 Task: Learn more about newsletters.
Action: Mouse moved to (806, 91)
Screenshot: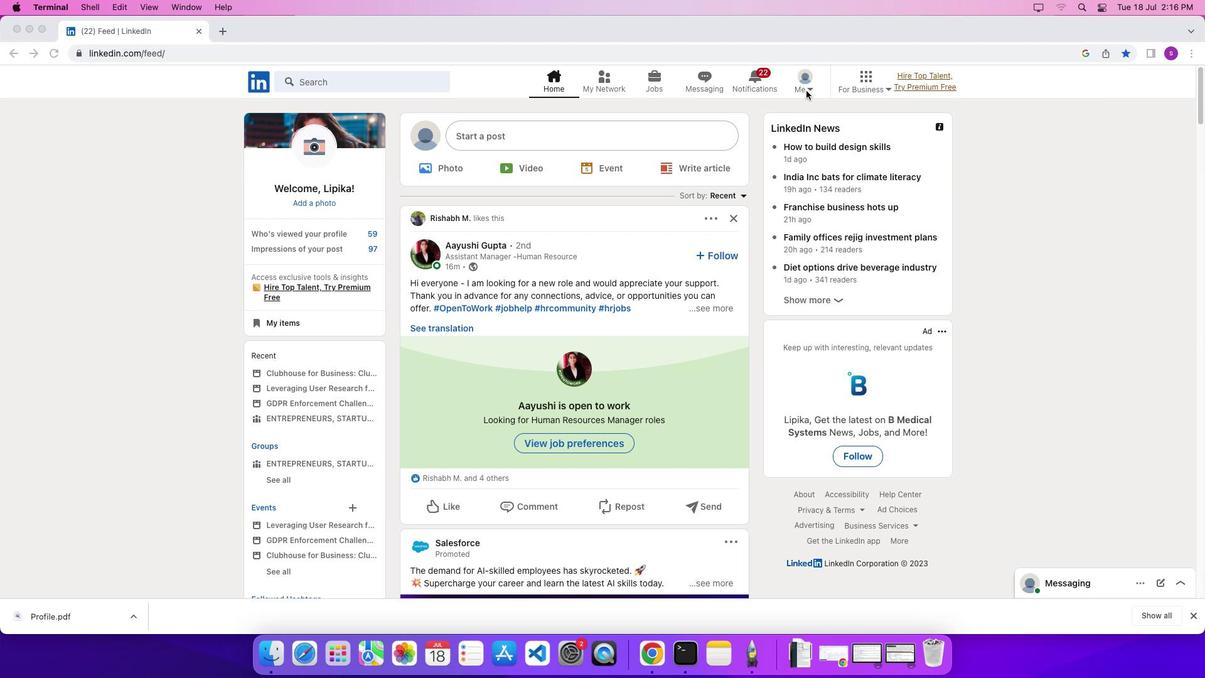 
Action: Mouse pressed left at (806, 91)
Screenshot: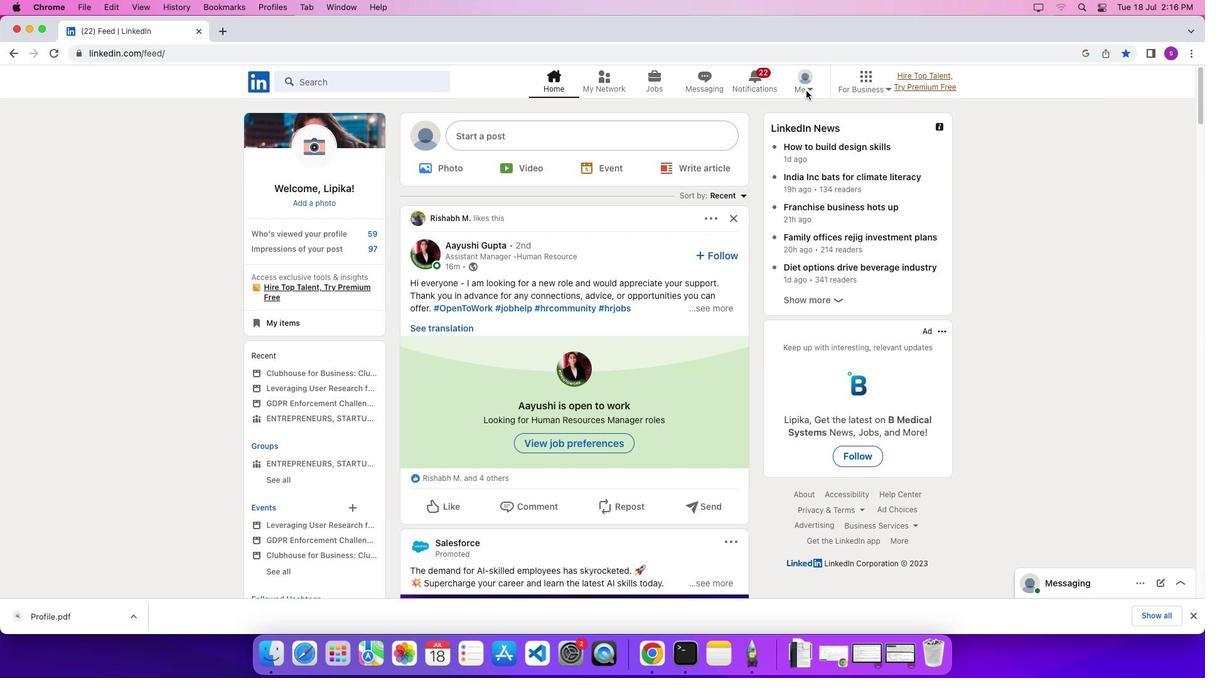 
Action: Mouse moved to (810, 89)
Screenshot: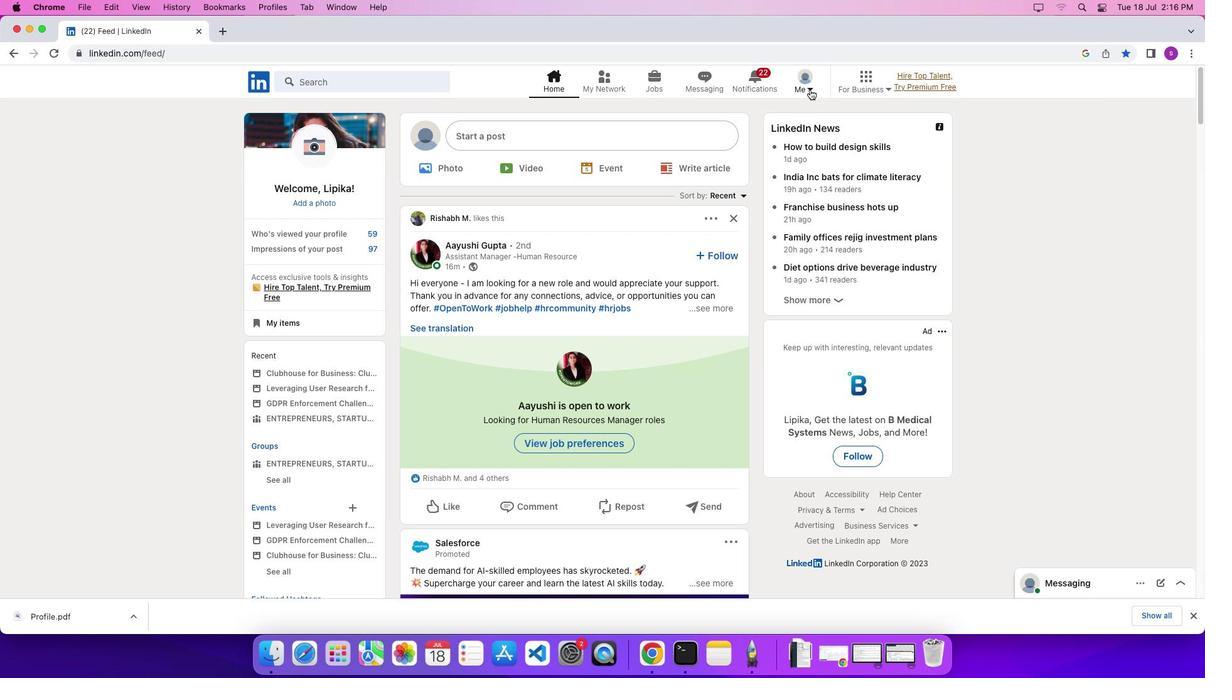 
Action: Mouse pressed left at (810, 89)
Screenshot: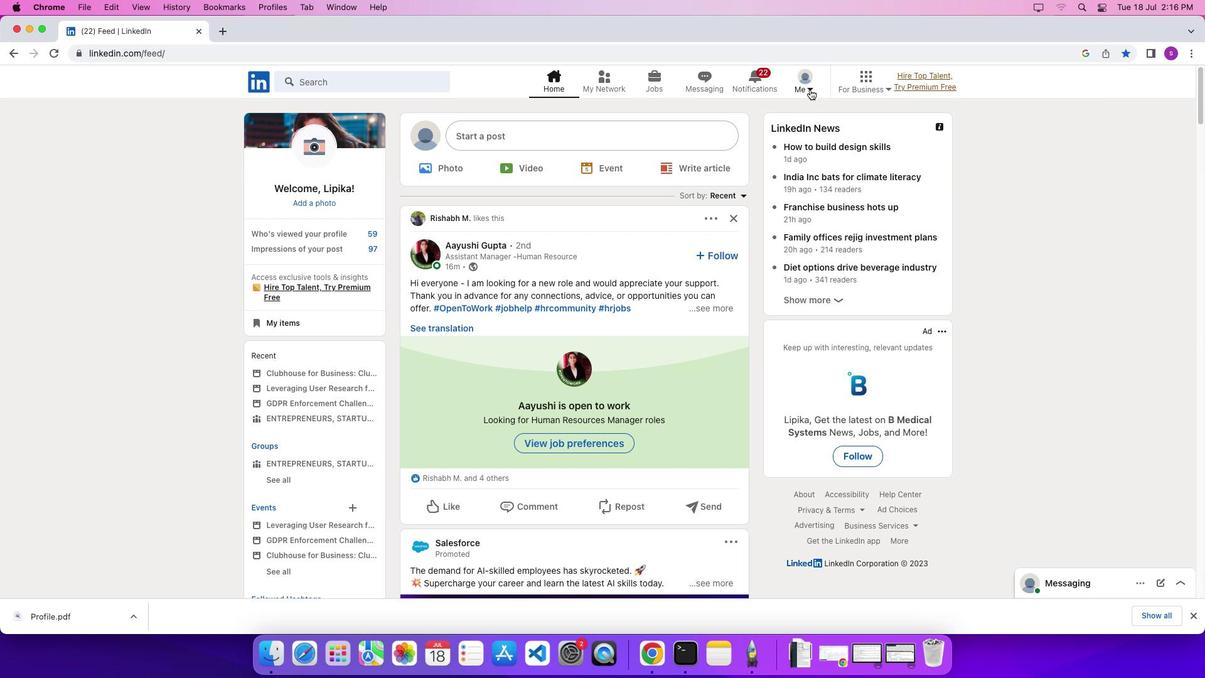 
Action: Mouse moved to (788, 150)
Screenshot: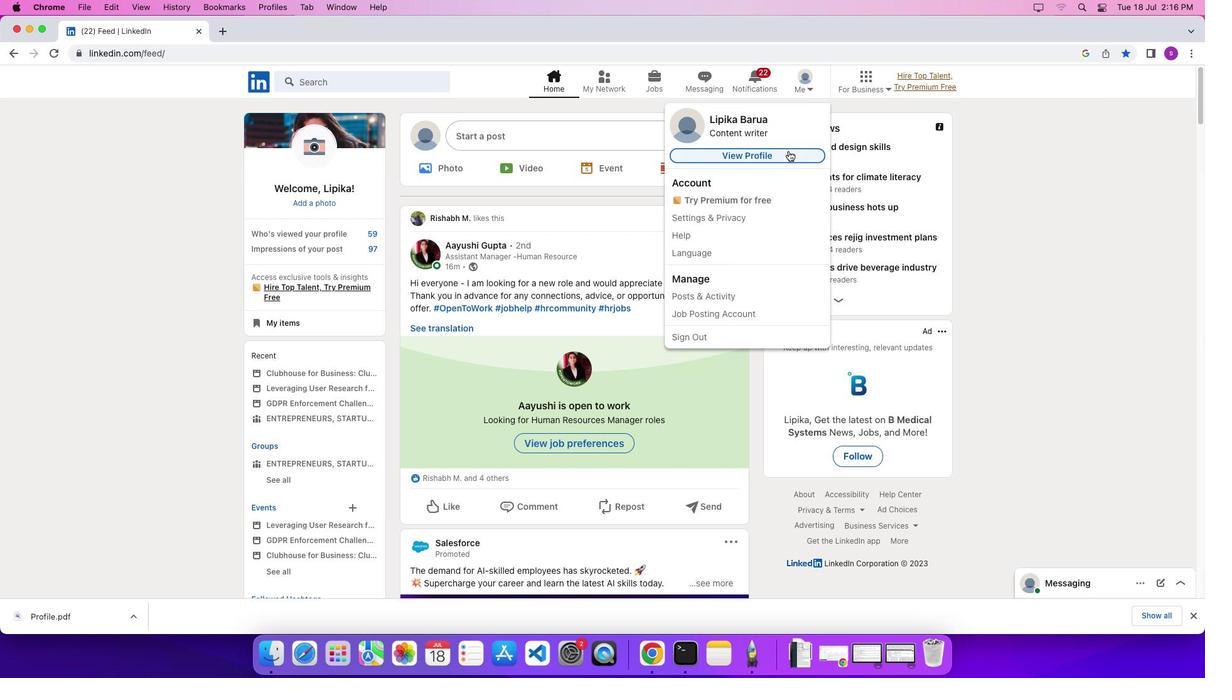 
Action: Mouse pressed left at (788, 150)
Screenshot: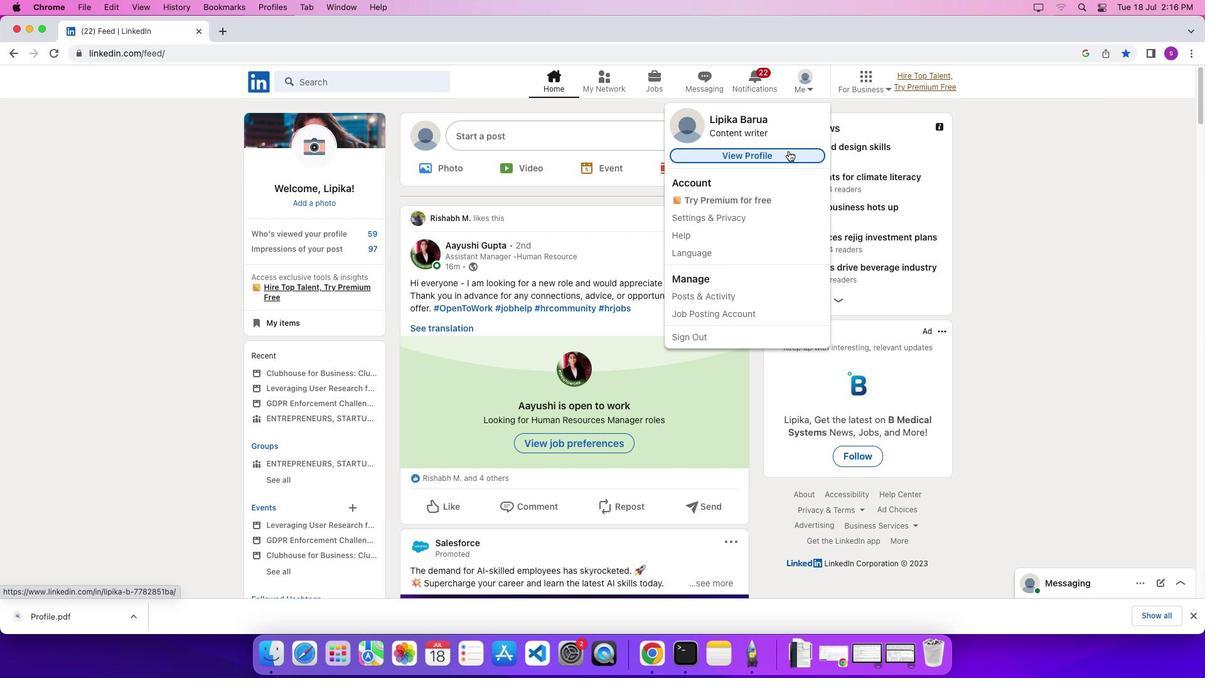 
Action: Mouse moved to (433, 426)
Screenshot: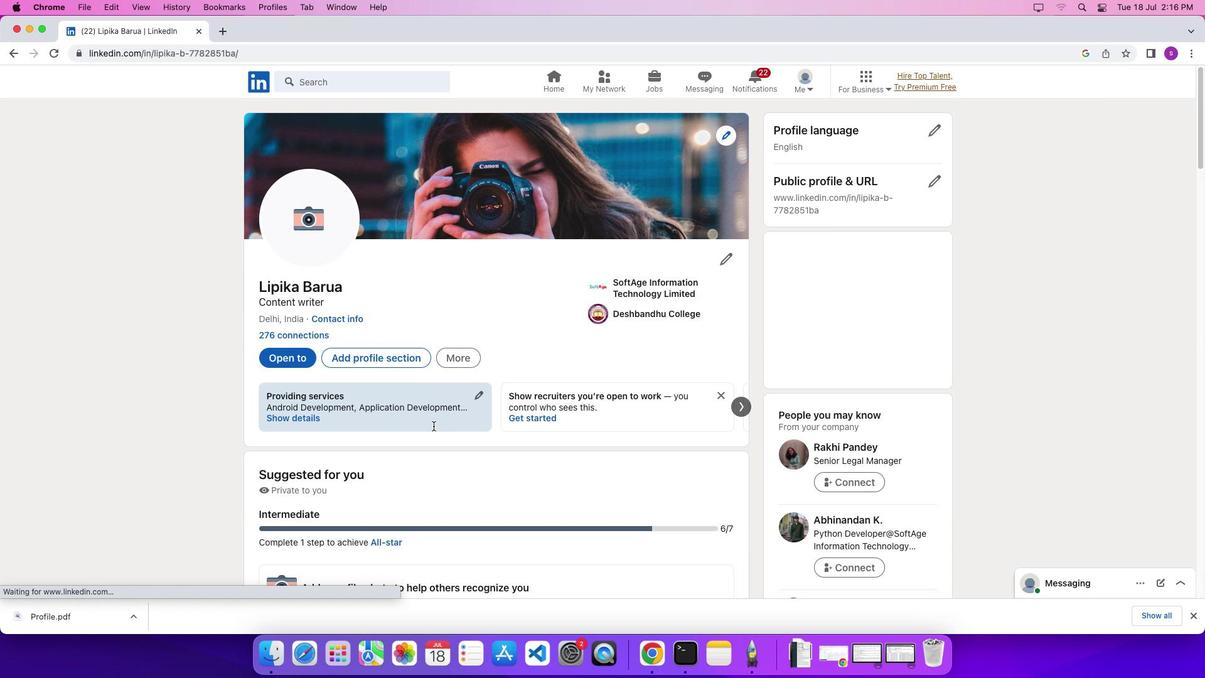 
Action: Mouse scrolled (433, 426) with delta (0, 0)
Screenshot: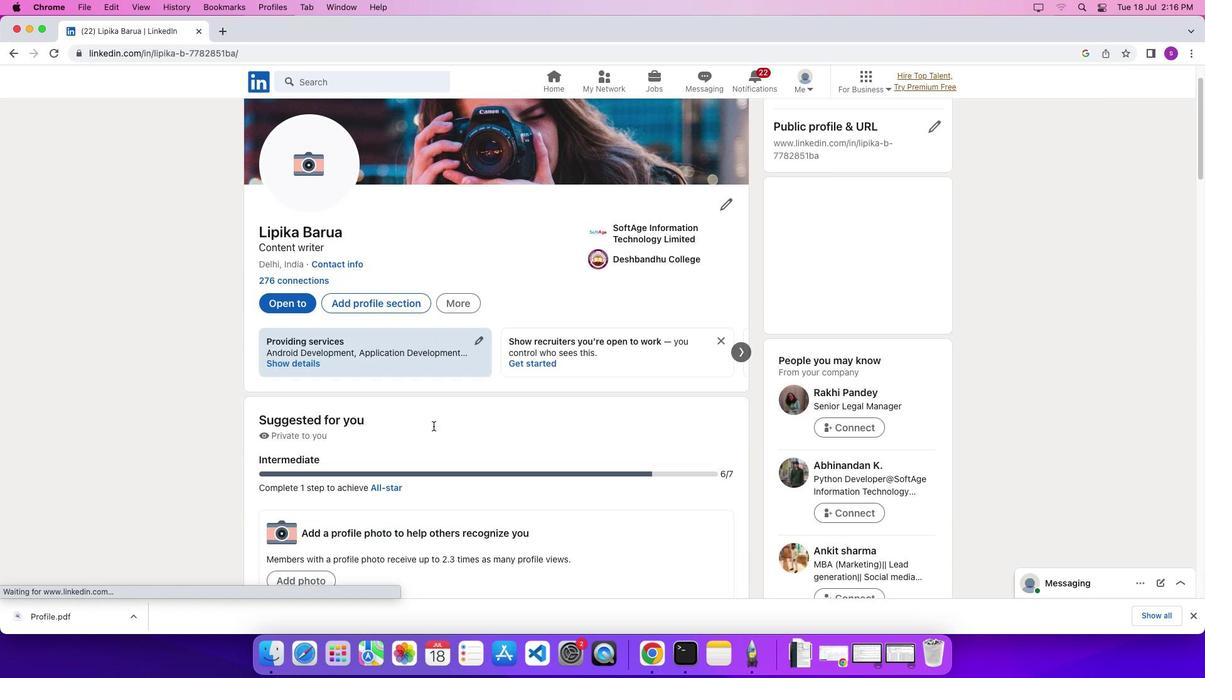 
Action: Mouse scrolled (433, 426) with delta (0, 0)
Screenshot: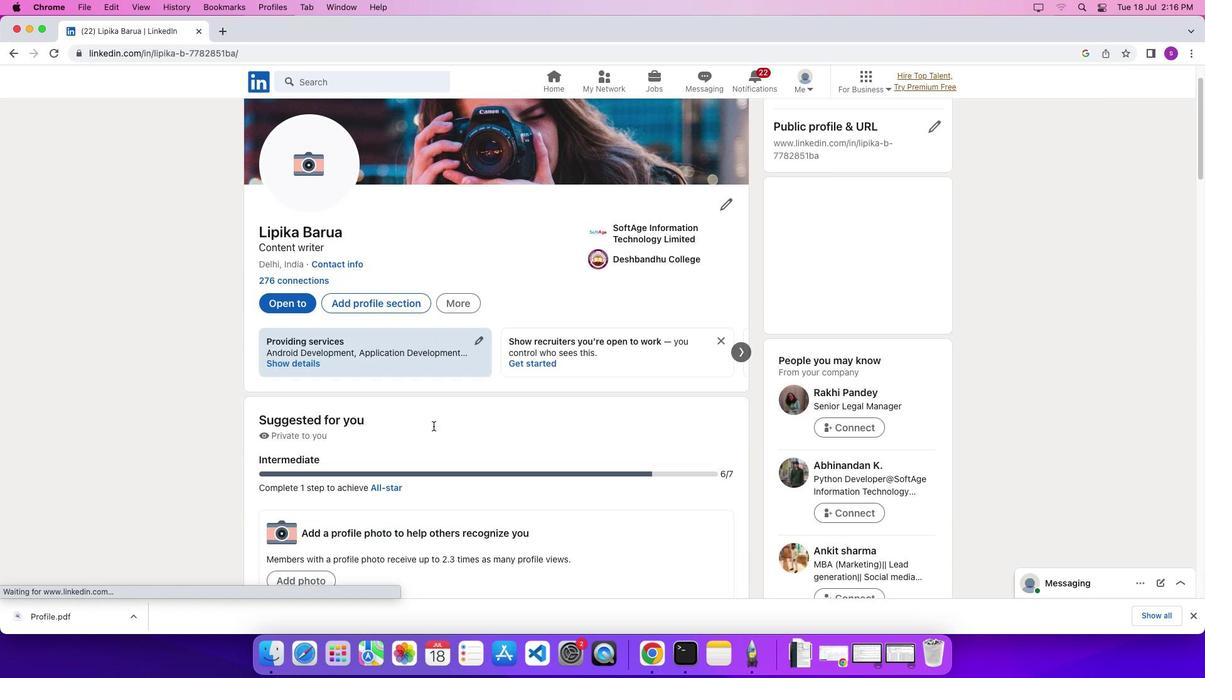 
Action: Mouse scrolled (433, 426) with delta (0, -4)
Screenshot: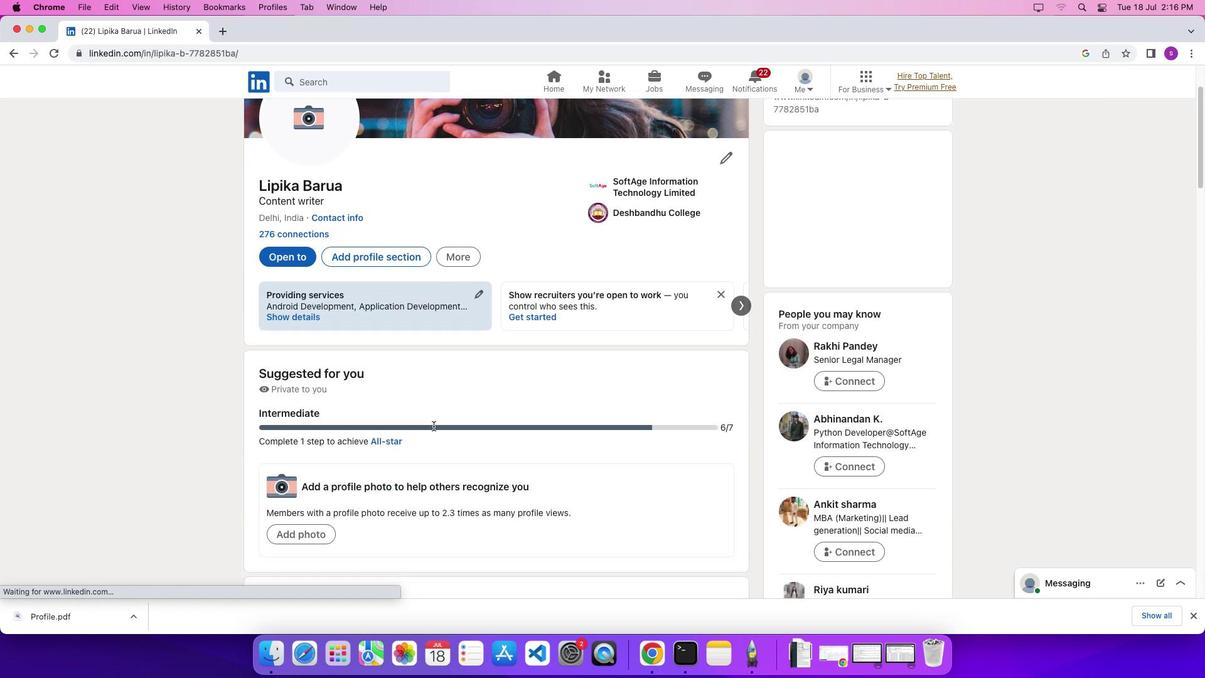 
Action: Mouse scrolled (433, 426) with delta (0, -5)
Screenshot: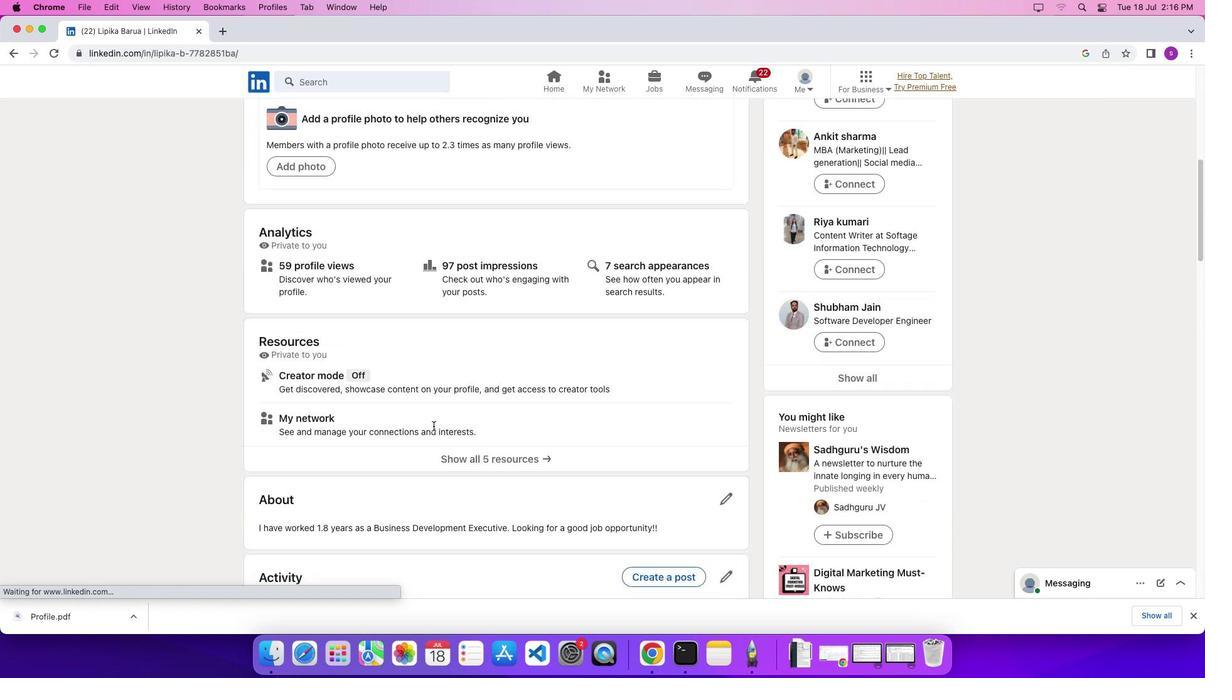
Action: Mouse moved to (326, 361)
Screenshot: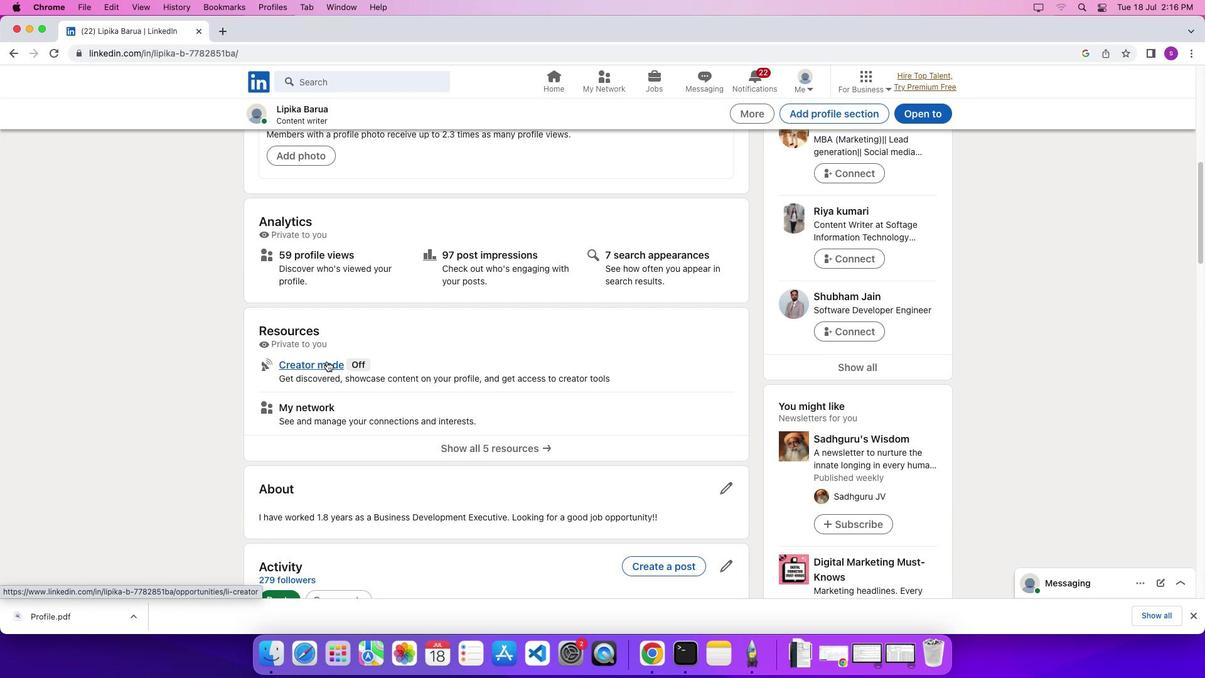 
Action: Mouse pressed left at (326, 361)
Screenshot: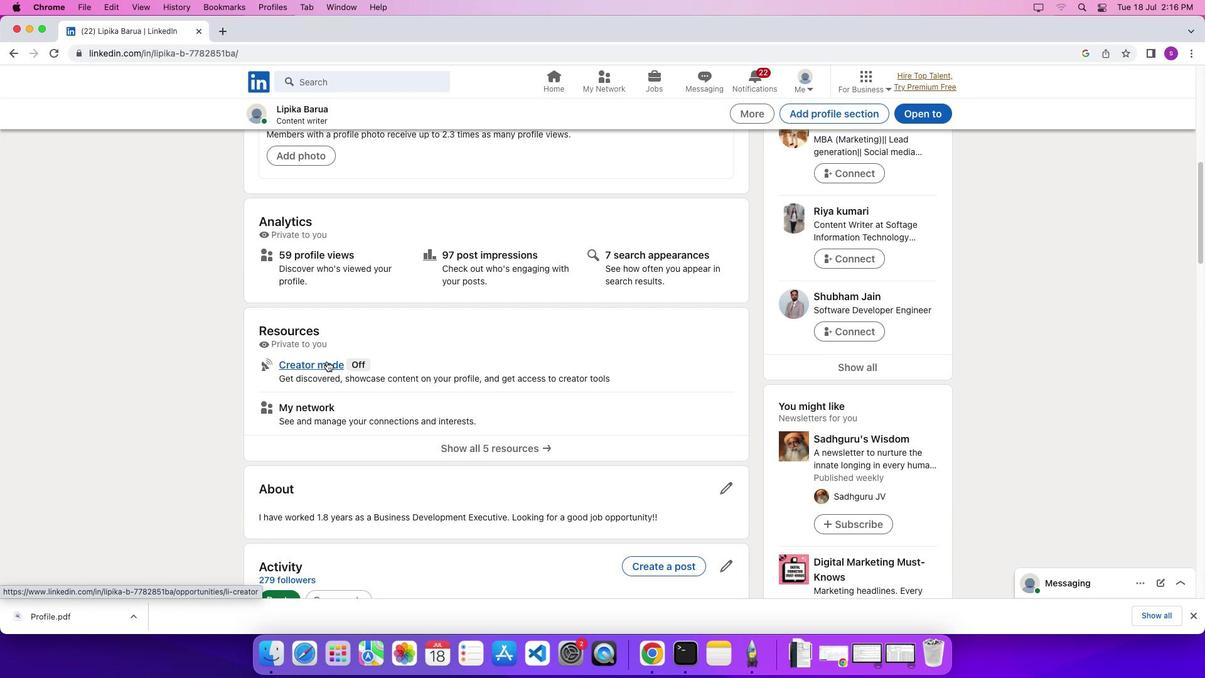 
Action: Mouse moved to (791, 502)
Screenshot: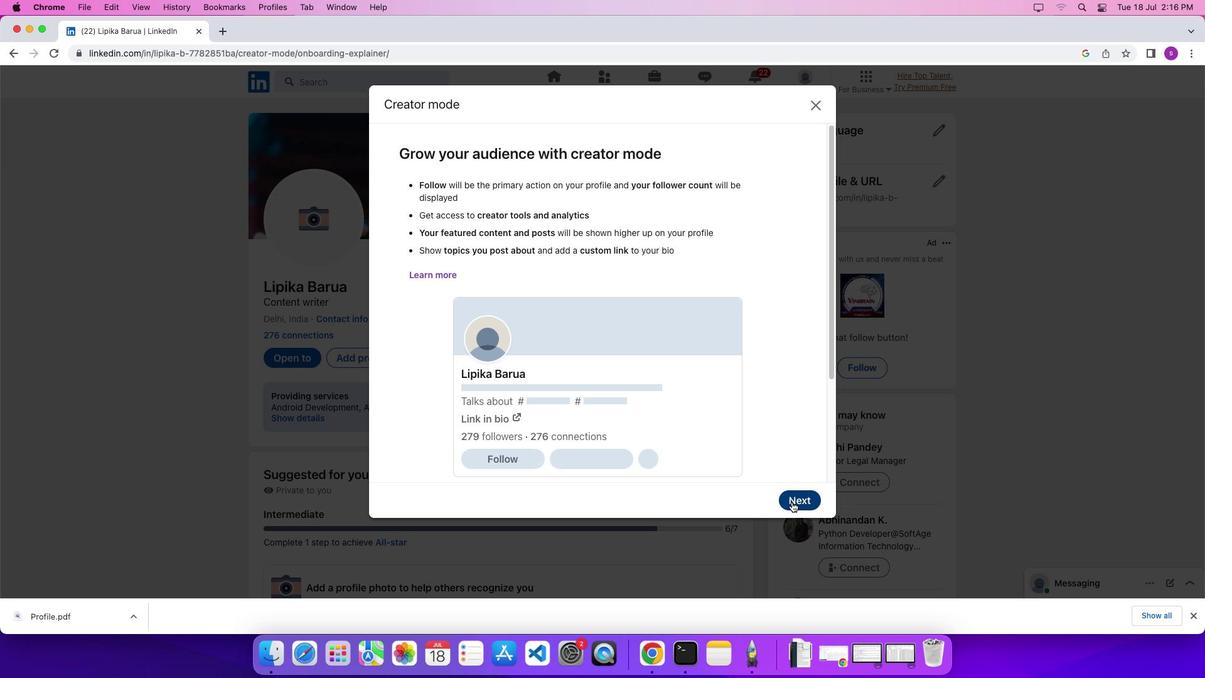 
Action: Mouse pressed left at (791, 502)
Screenshot: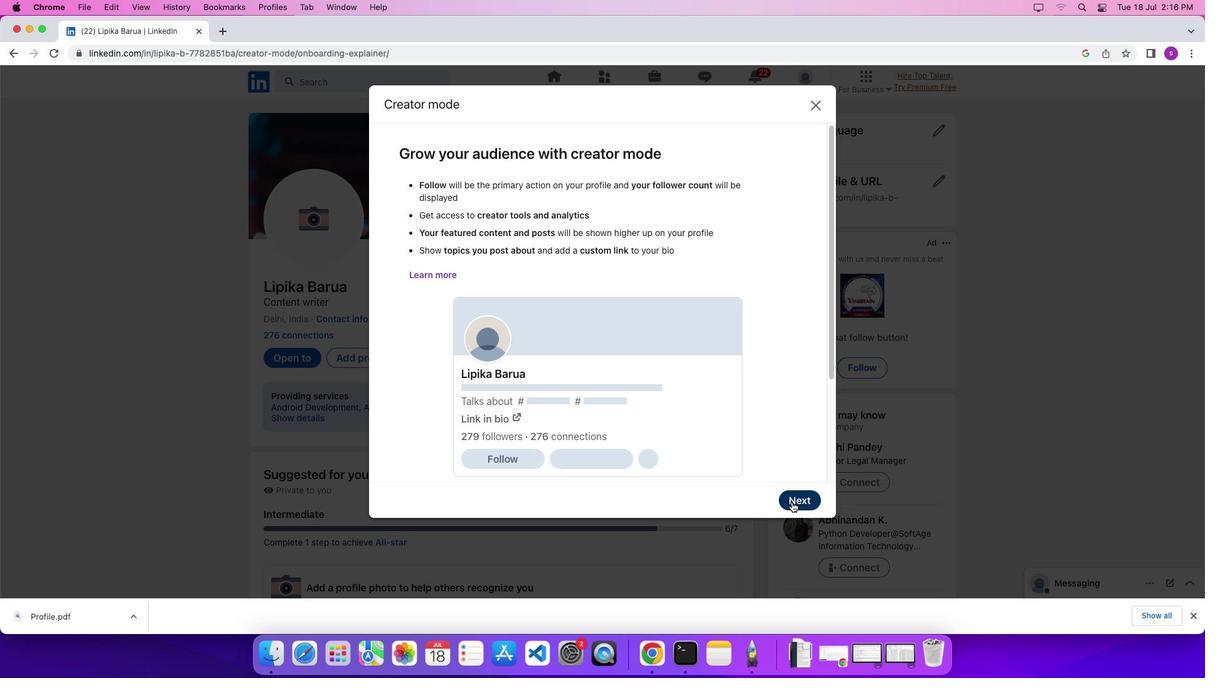 
Action: Mouse moved to (785, 391)
Screenshot: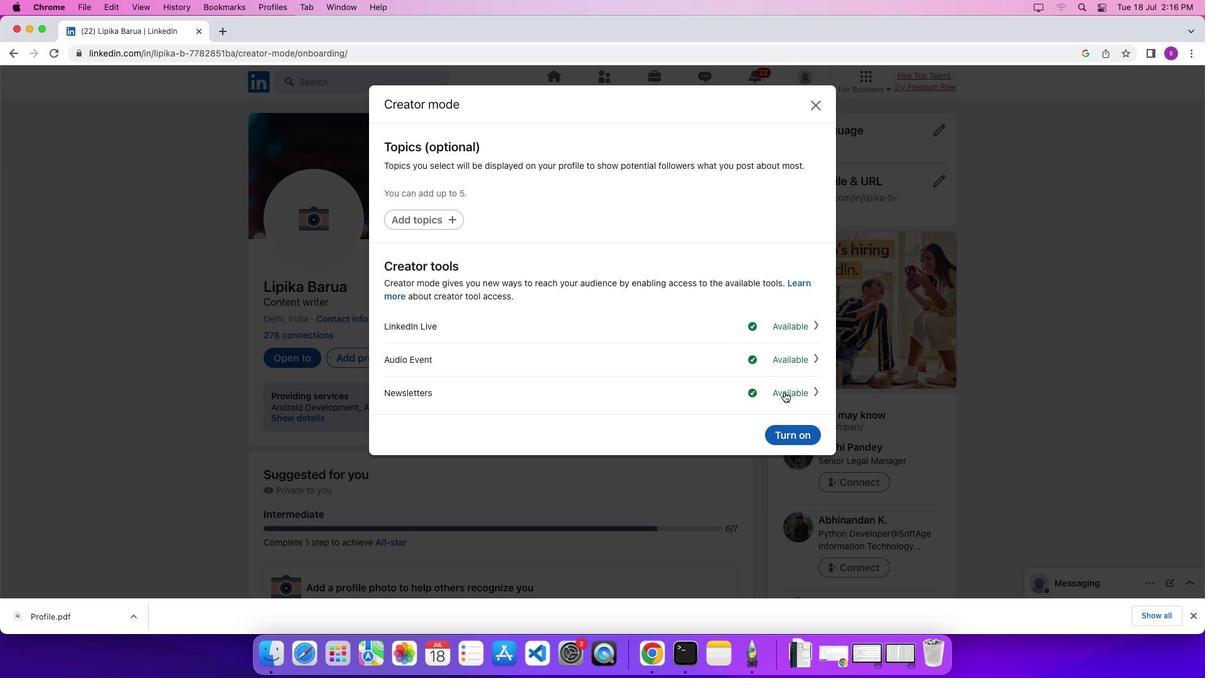 
Action: Mouse pressed left at (785, 391)
Screenshot: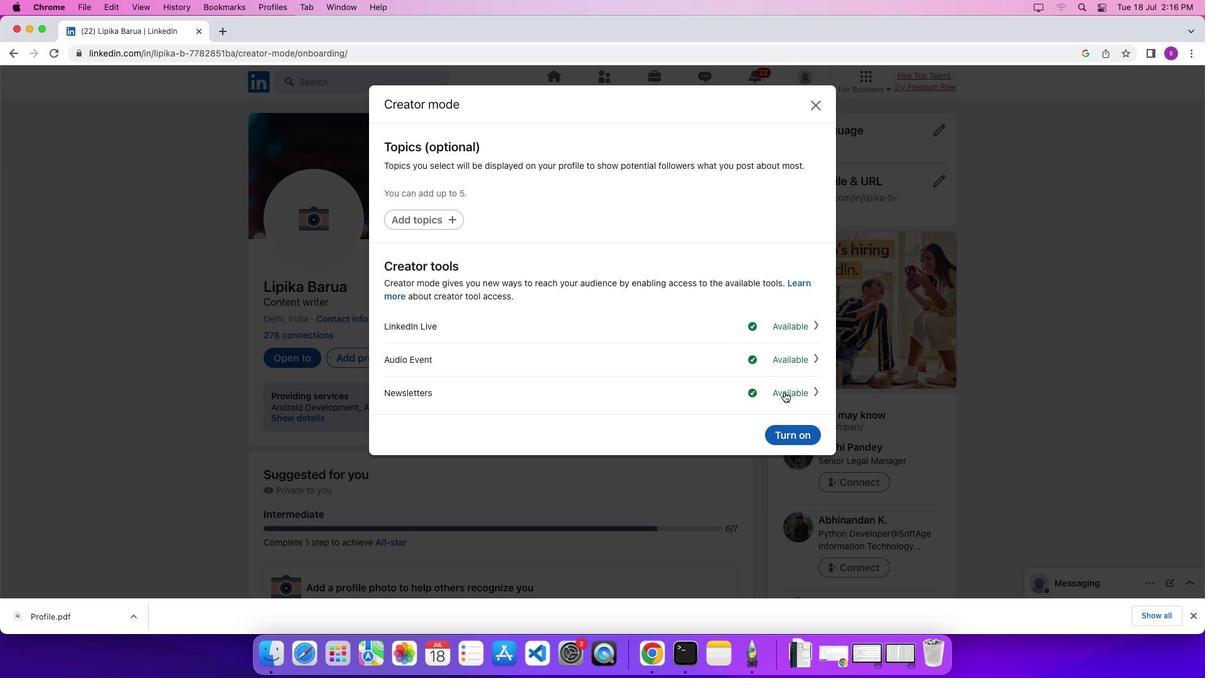 
Action: Mouse moved to (696, 292)
Screenshot: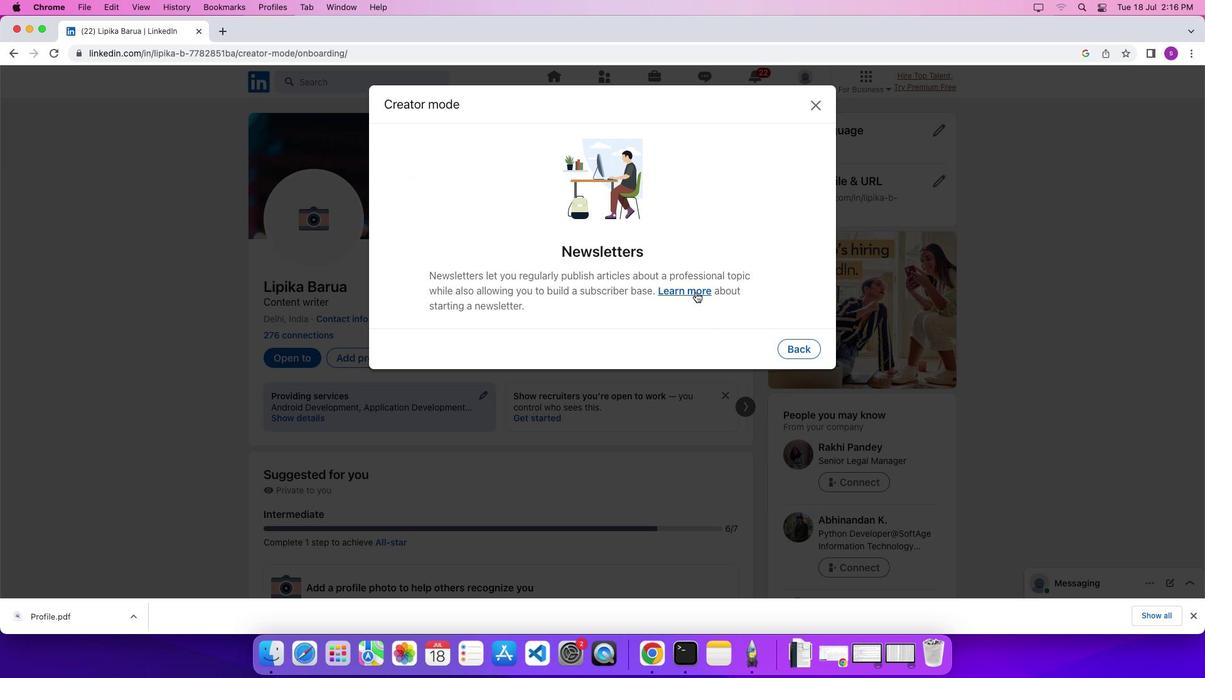 
Action: Mouse pressed left at (696, 292)
Screenshot: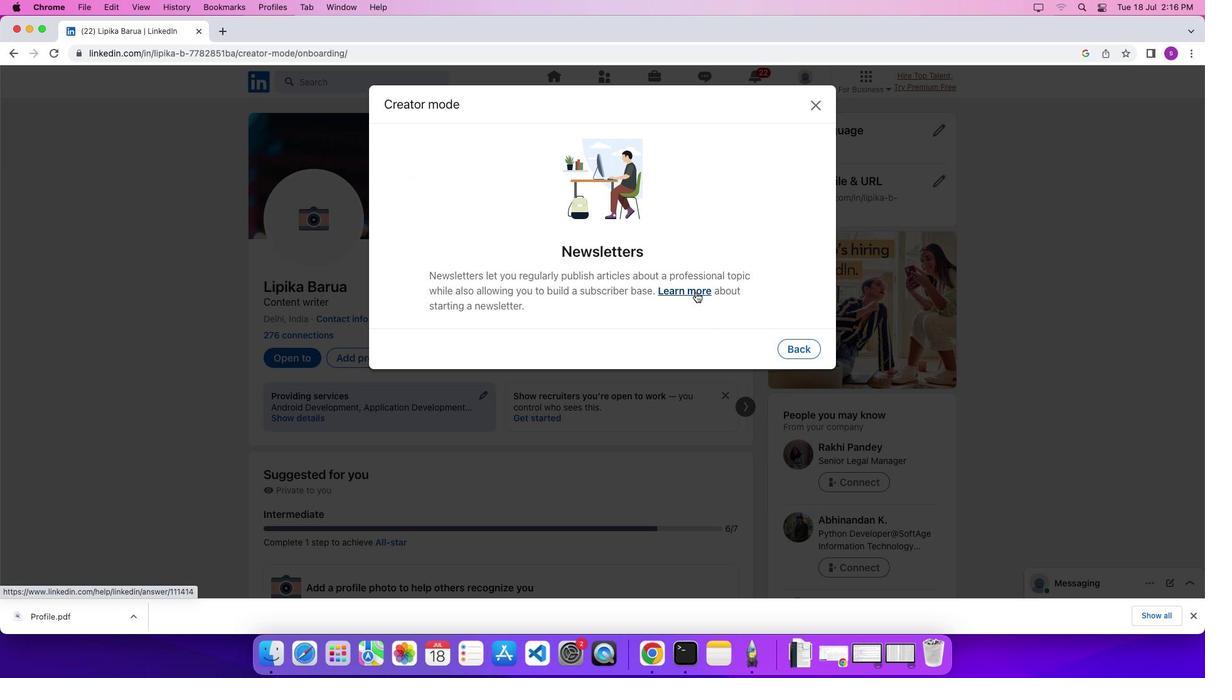 
Action: Mouse moved to (694, 337)
Screenshot: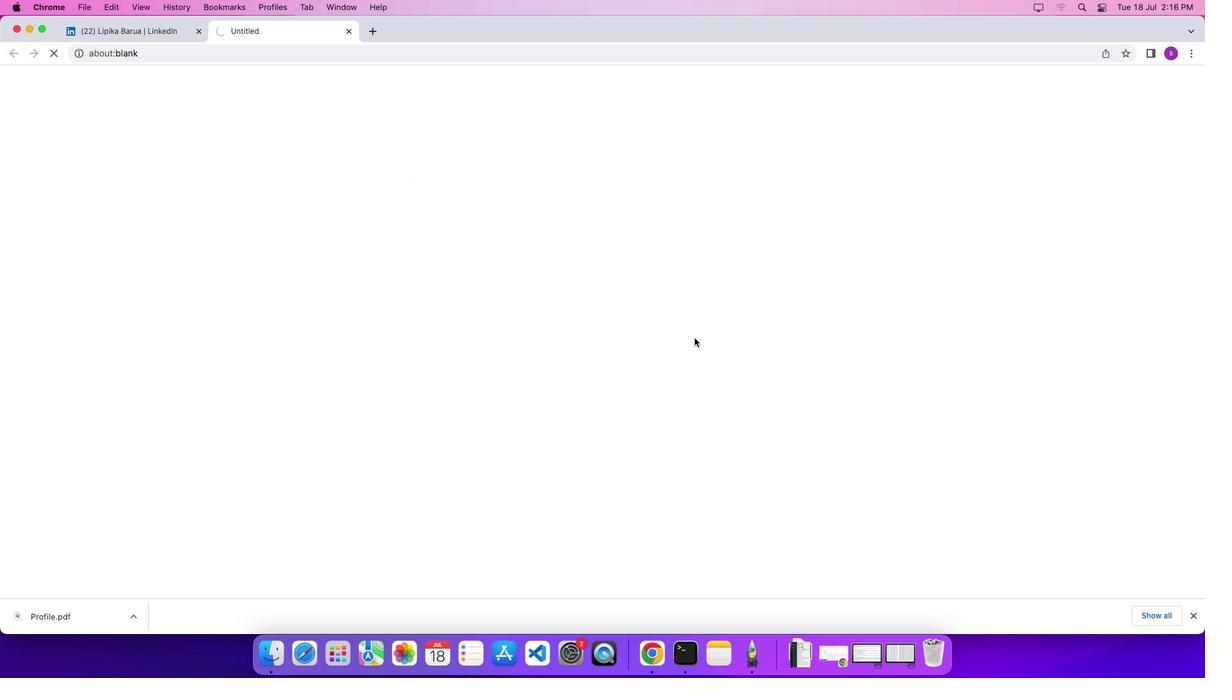 
Action: Mouse scrolled (694, 337) with delta (0, 0)
Screenshot: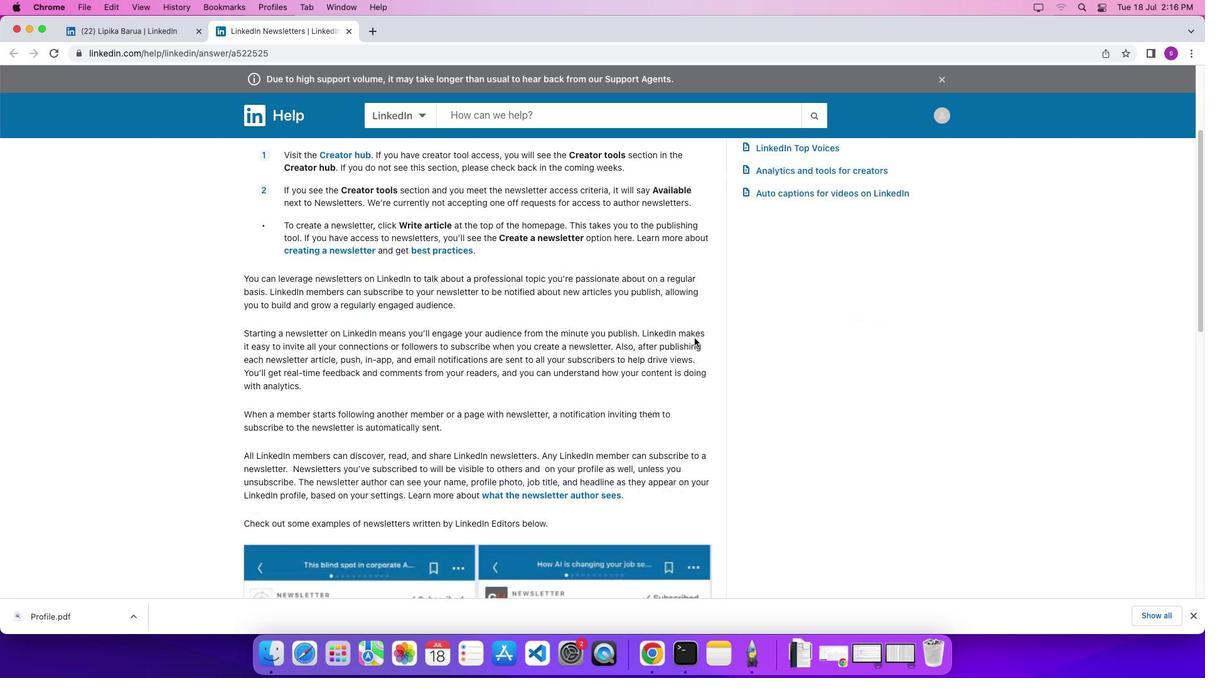 
Action: Mouse scrolled (694, 337) with delta (0, 0)
Screenshot: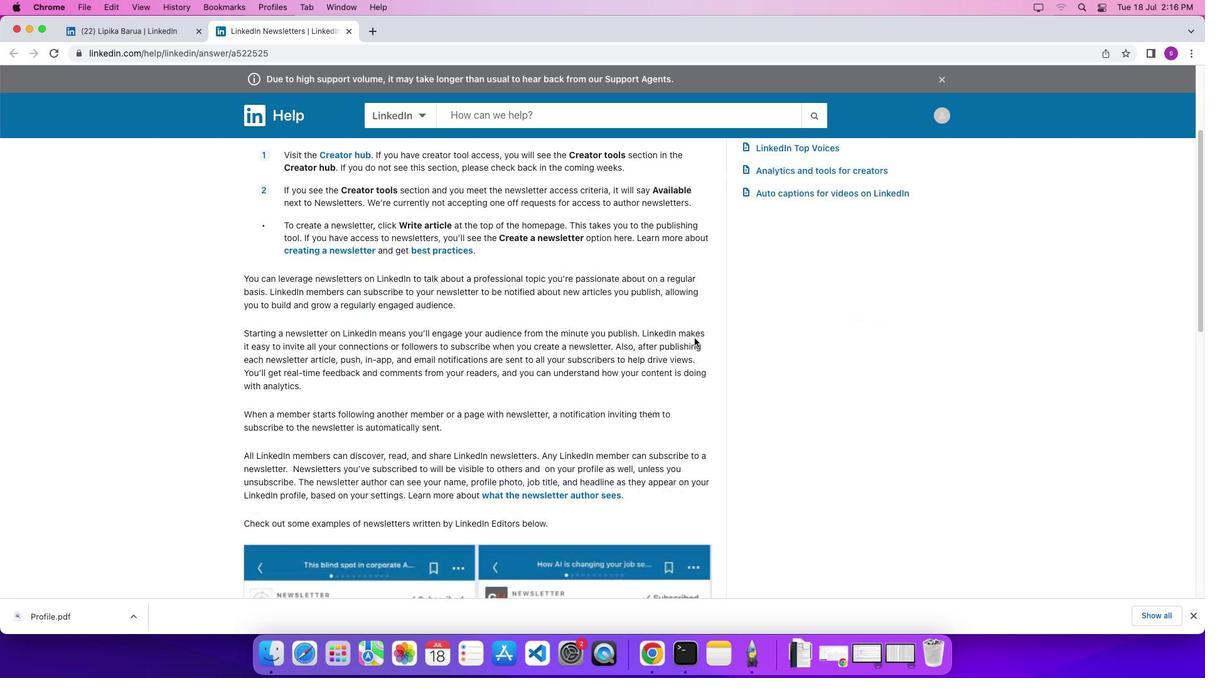 
Action: Mouse scrolled (694, 337) with delta (0, -5)
Screenshot: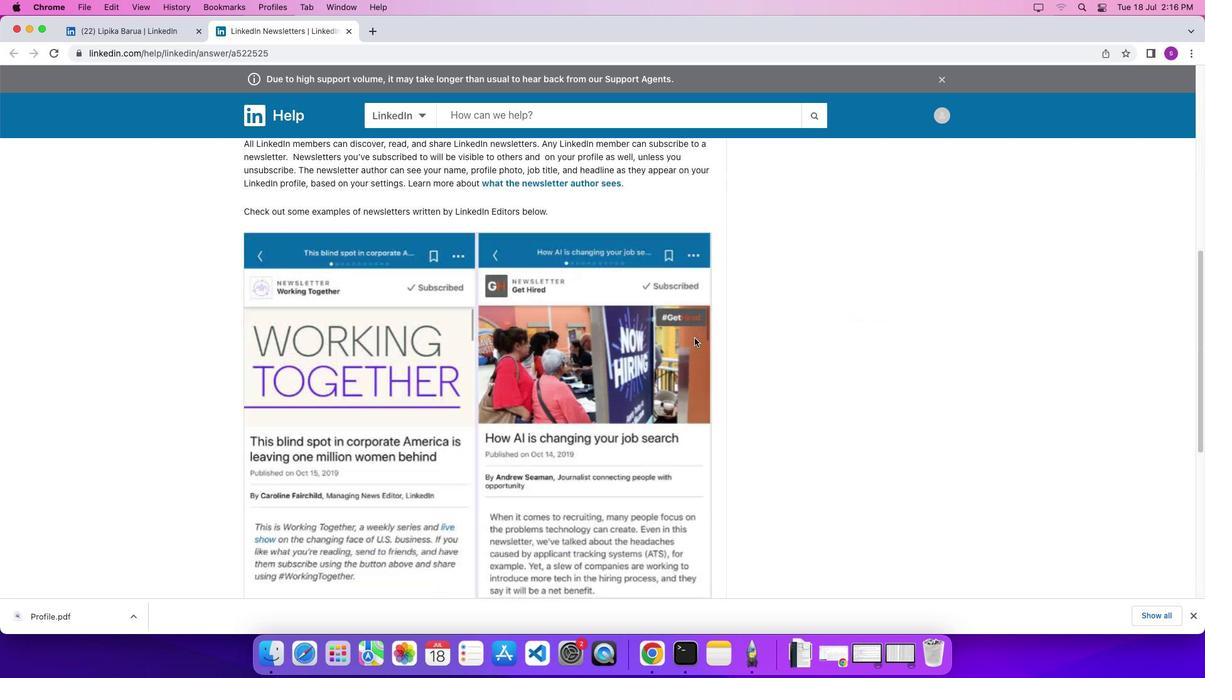 
Action: Mouse scrolled (694, 337) with delta (0, -8)
Screenshot: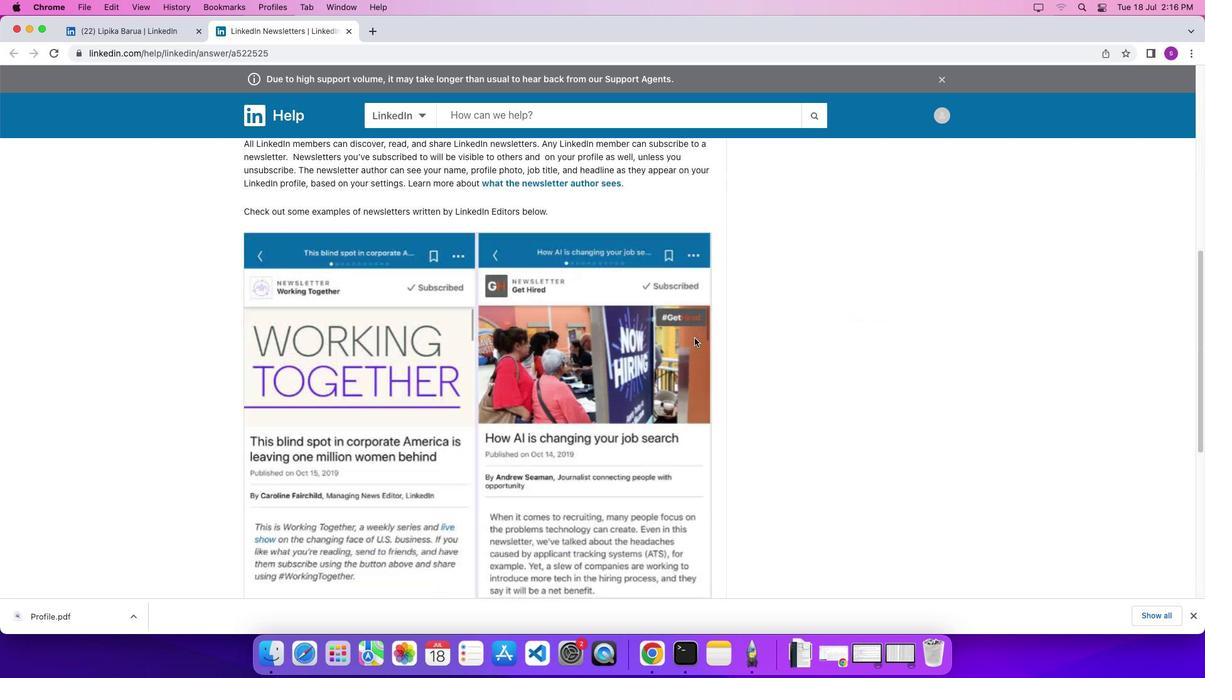 
Action: Mouse scrolled (694, 337) with delta (0, -8)
Screenshot: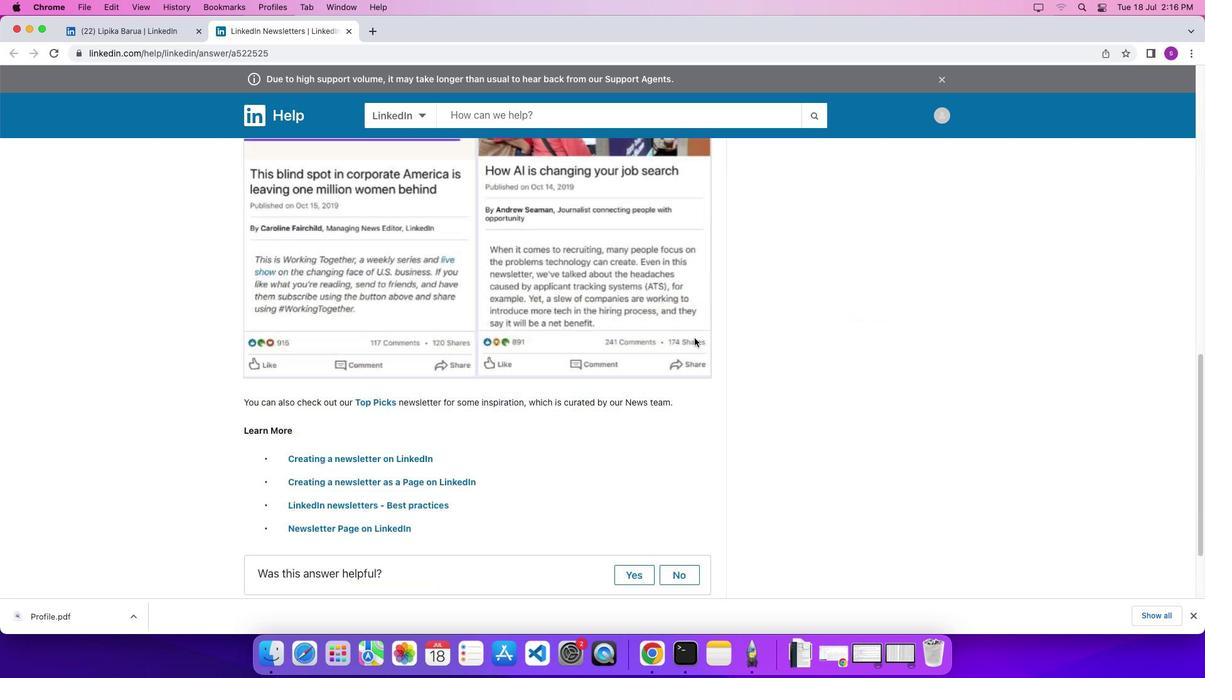 
Action: Mouse scrolled (694, 337) with delta (0, 0)
Screenshot: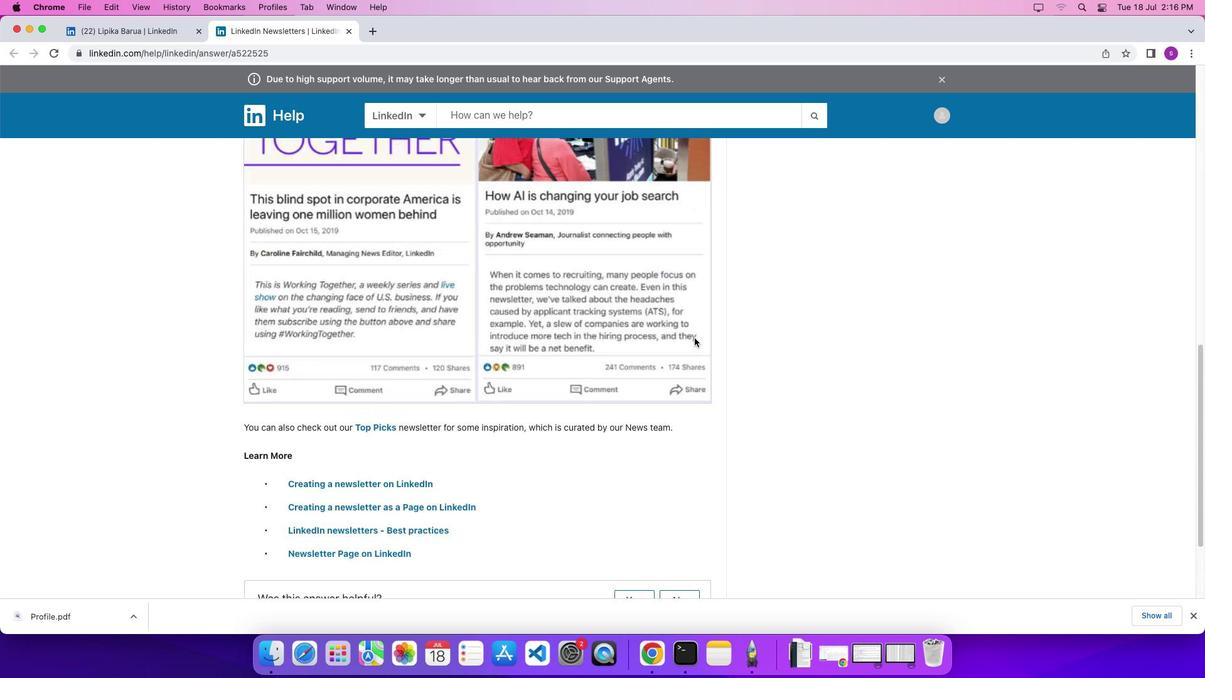 
Action: Mouse scrolled (694, 337) with delta (0, 0)
Screenshot: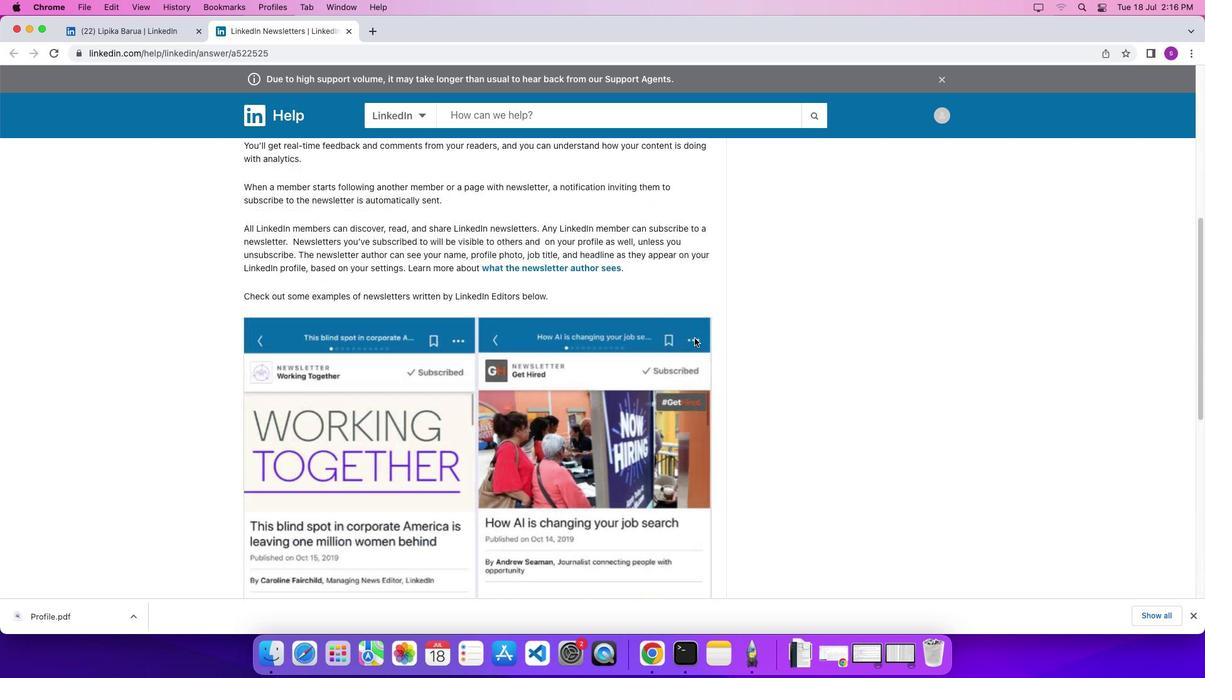 
Action: Mouse scrolled (694, 337) with delta (0, 5)
Screenshot: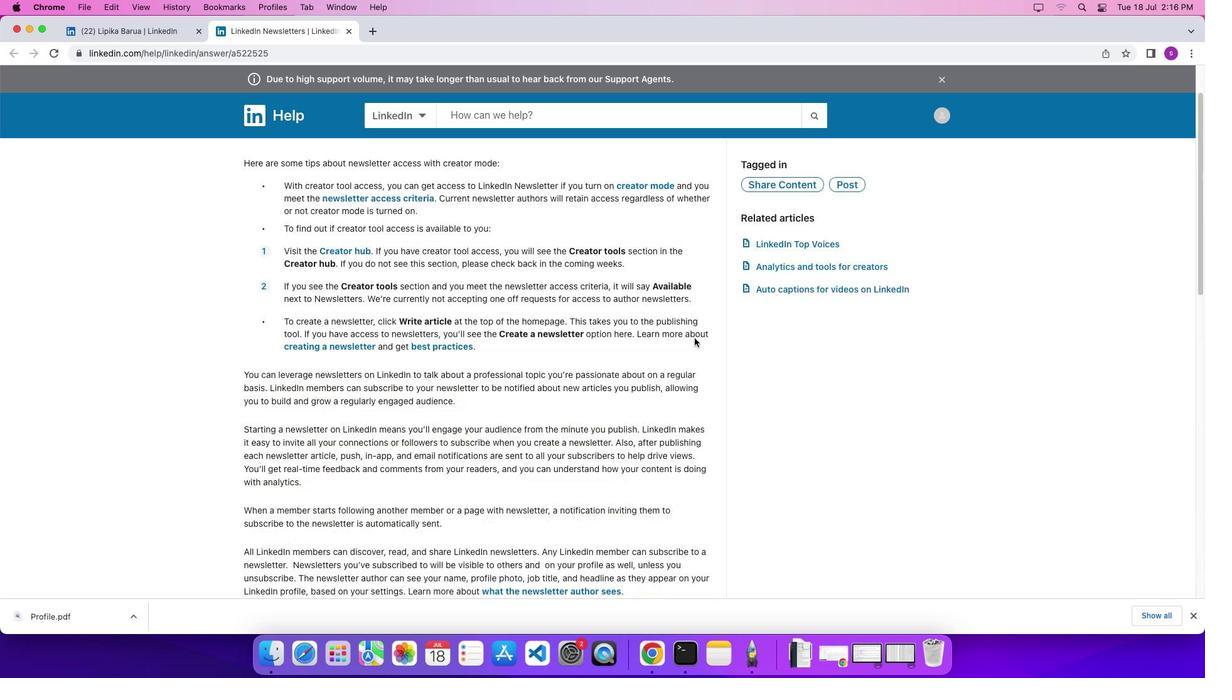 
Action: Mouse scrolled (694, 337) with delta (0, 8)
Screenshot: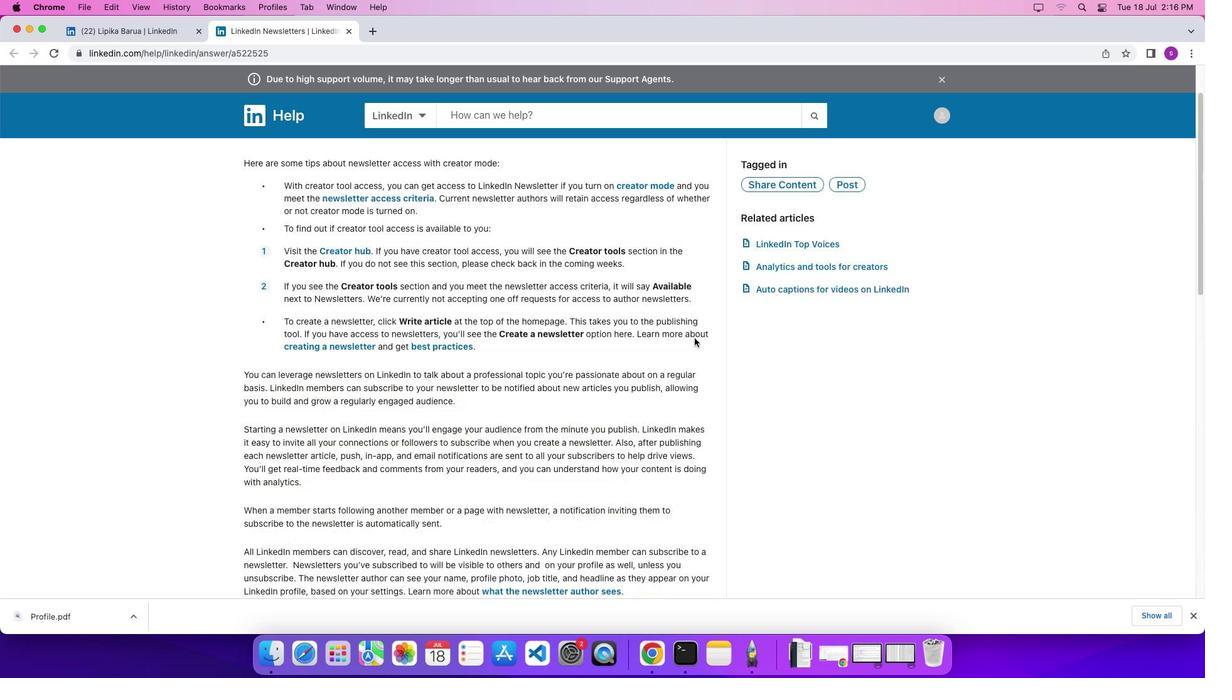 
Action: Mouse scrolled (694, 337) with delta (0, 9)
Screenshot: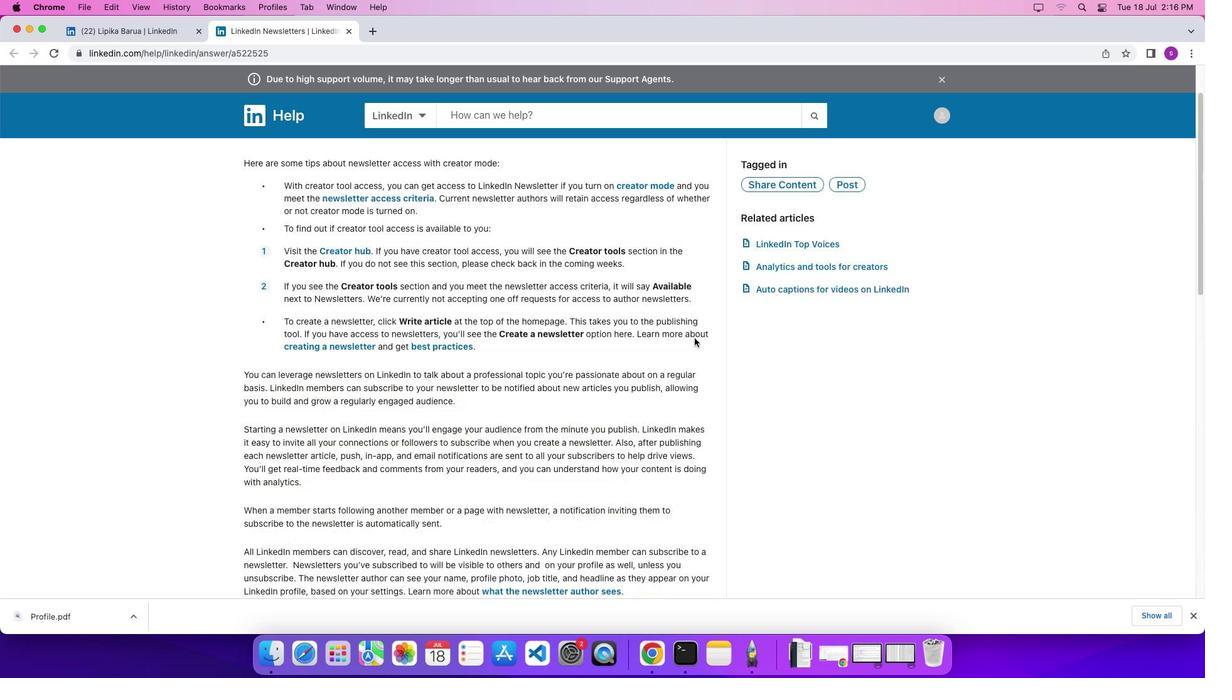 
